 Task: Schedule a 45-minute meeting for annual financial budget review.
Action: Mouse pressed left at (95, 159)
Screenshot: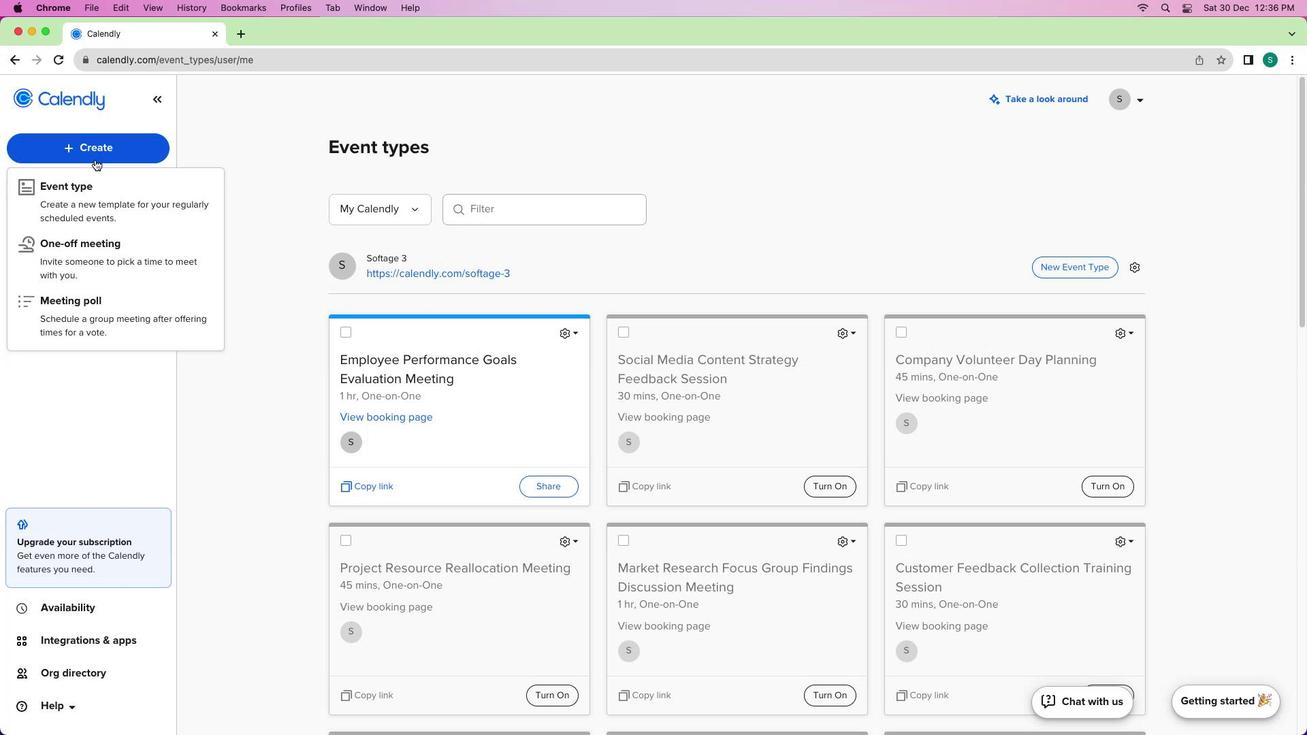 
Action: Mouse moved to (98, 196)
Screenshot: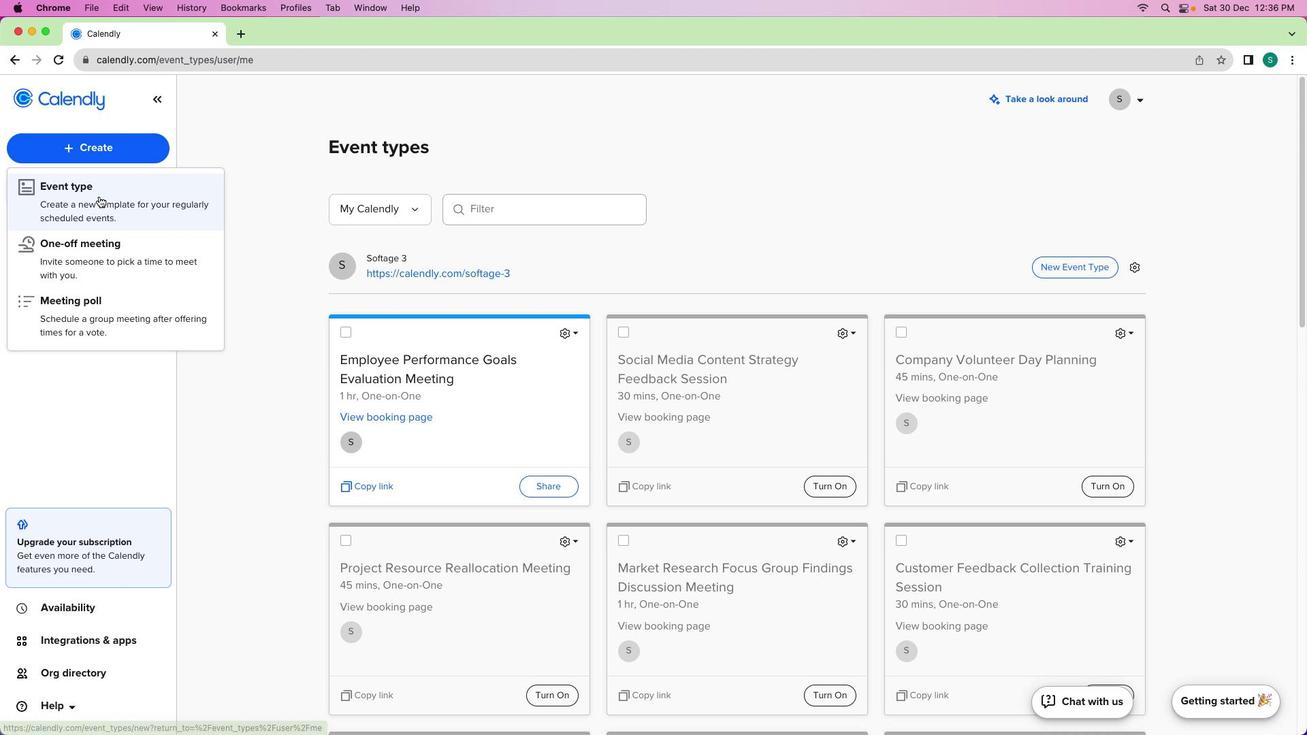 
Action: Mouse pressed left at (98, 196)
Screenshot: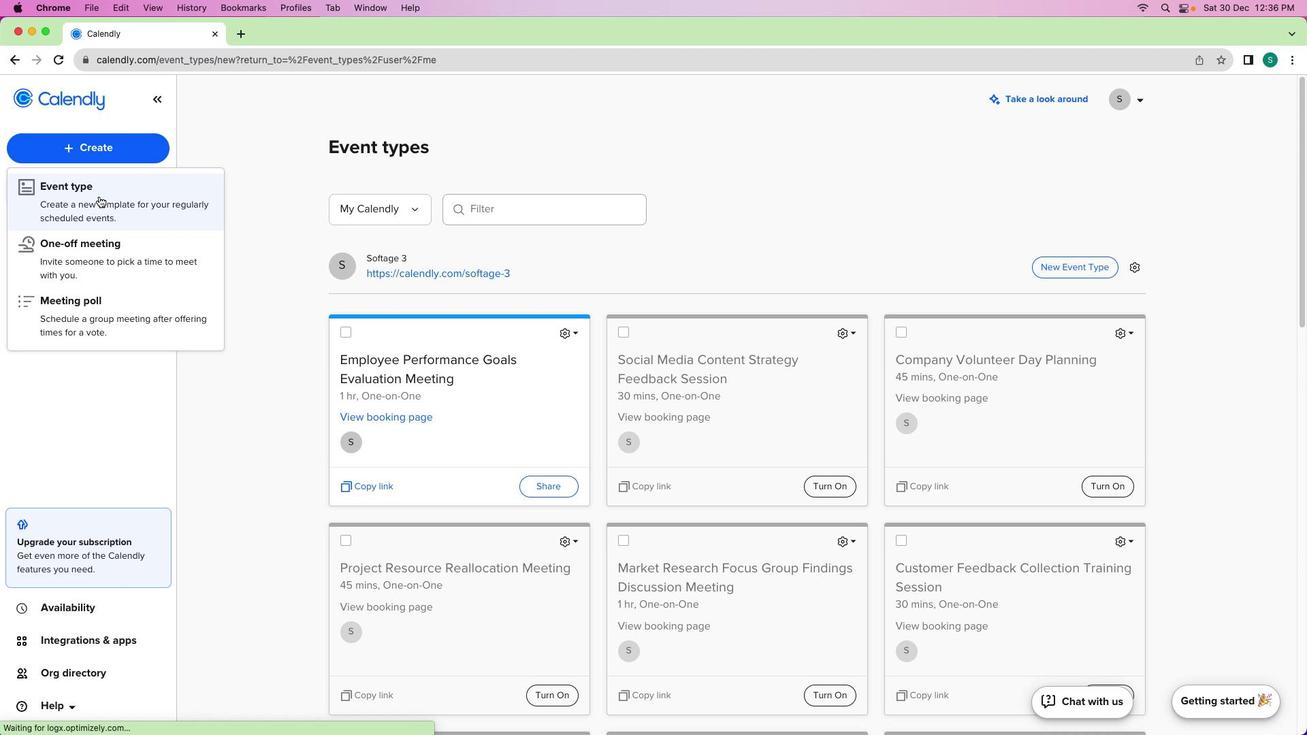 
Action: Mouse moved to (497, 251)
Screenshot: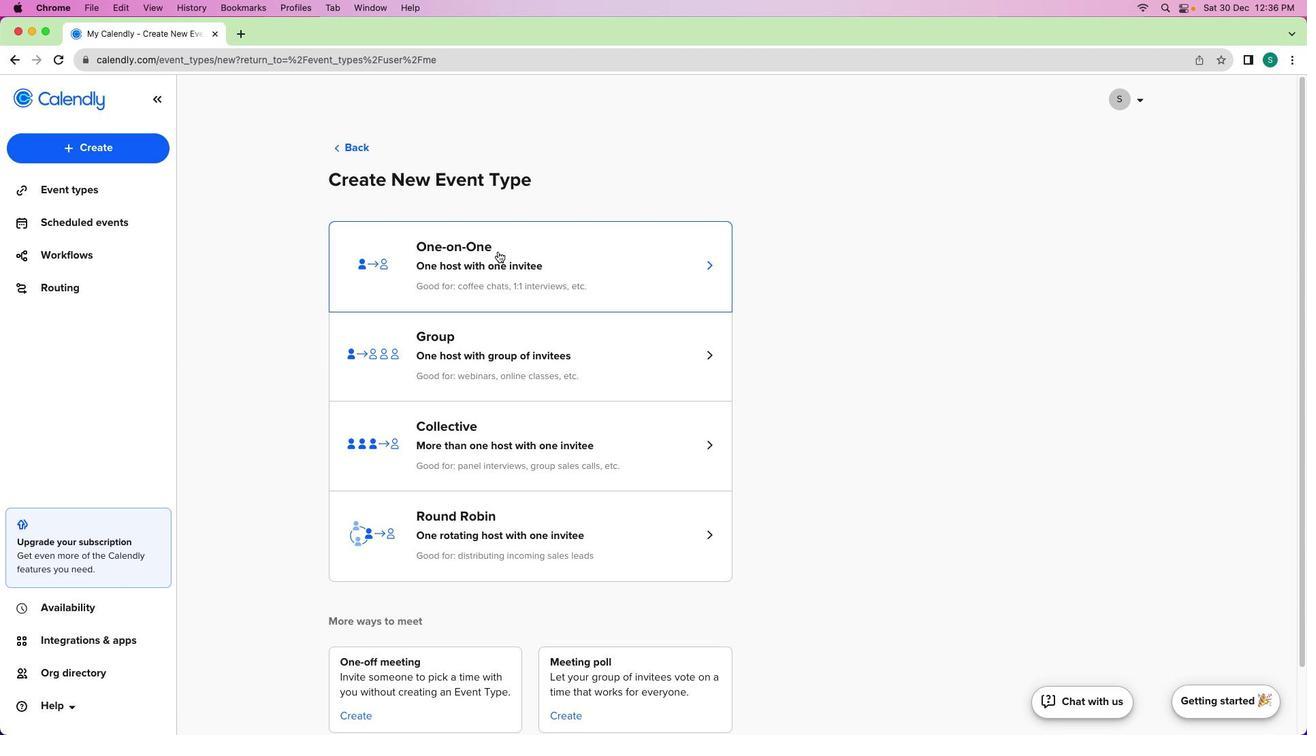 
Action: Mouse pressed left at (497, 251)
Screenshot: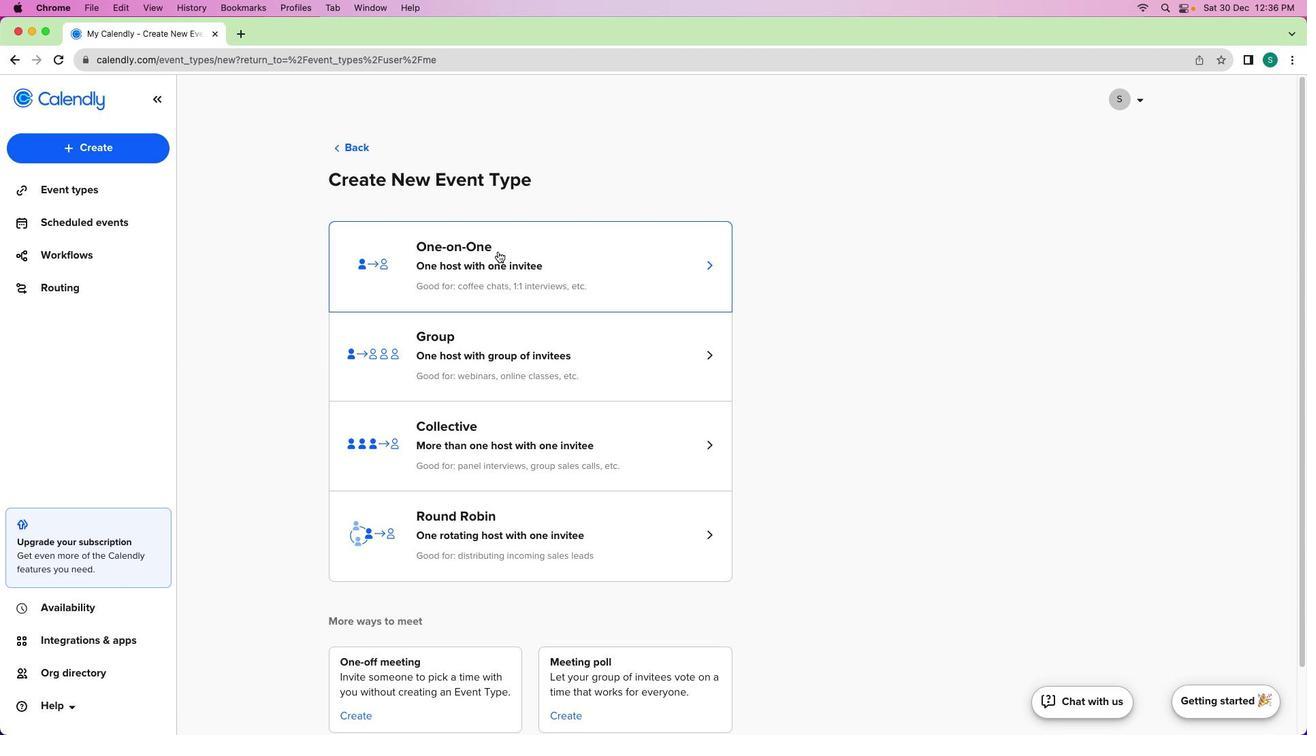 
Action: Mouse moved to (160, 215)
Screenshot: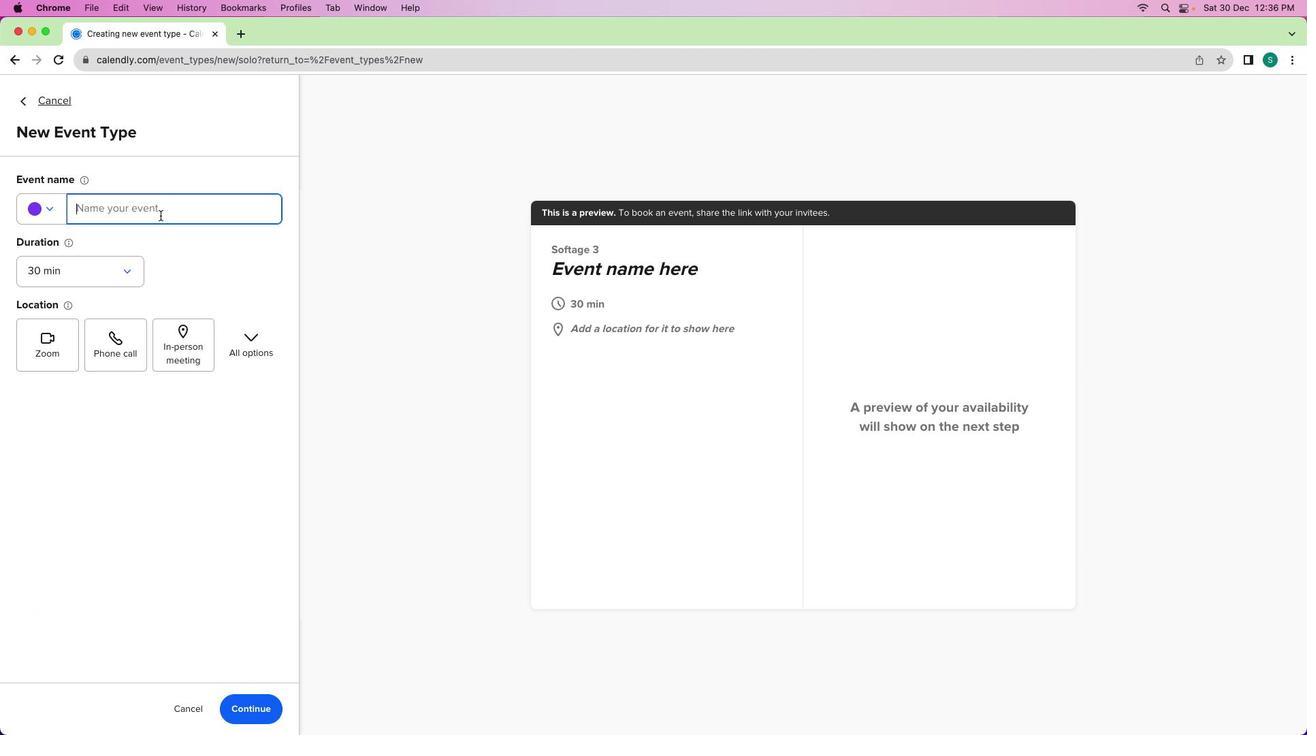 
Action: Mouse pressed left at (160, 215)
Screenshot: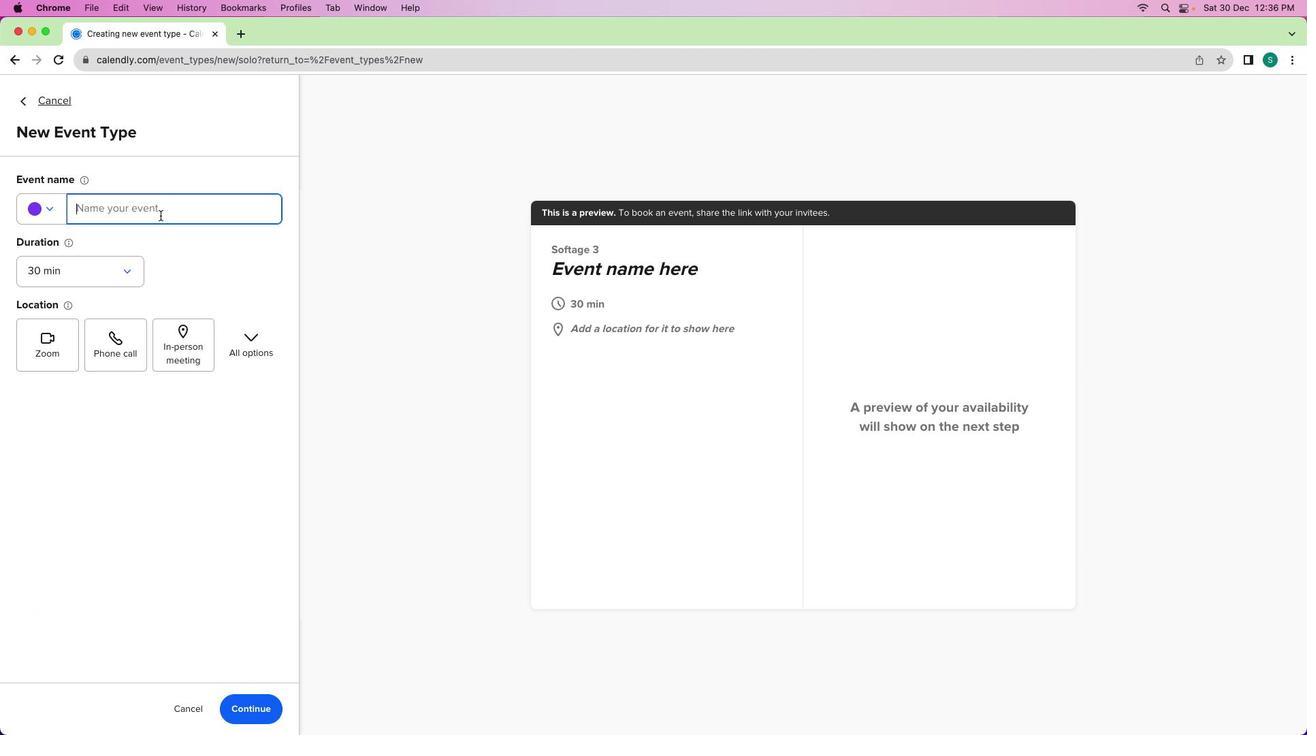 
Action: Key pressed Key.shift'A''n''n''u''a''k'Key.spaceKey.backspaceKey.backspace'l'Key.spaceKey.shift'F''i''n''a''n''c''i''a''l'Key.spaceKey.shift'B''u''d''g''e''t'Key.spaceKey.shift'R''e''v''e'Key.backspace'i''e''w'Key.space'm'Key.shiftKey.backspaceKey.shift'M''e''e''t''i''n''g'
Screenshot: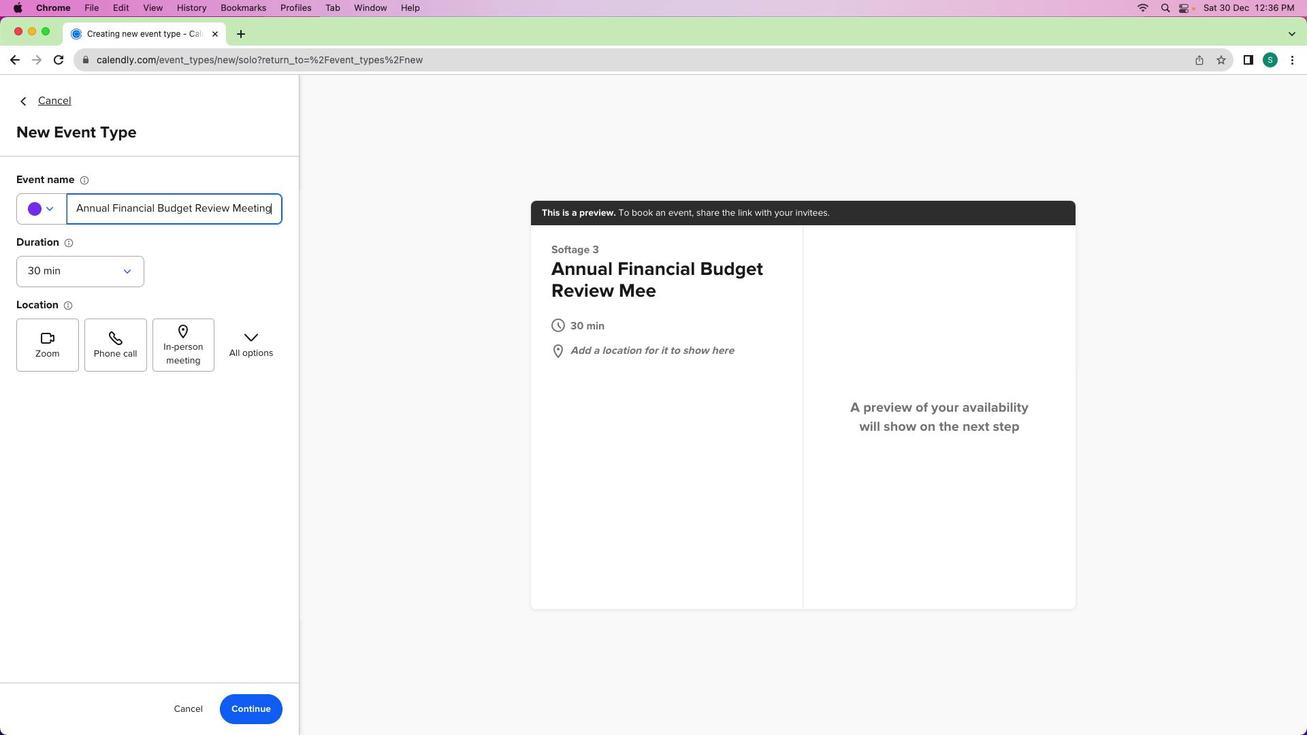 
Action: Mouse moved to (142, 285)
Screenshot: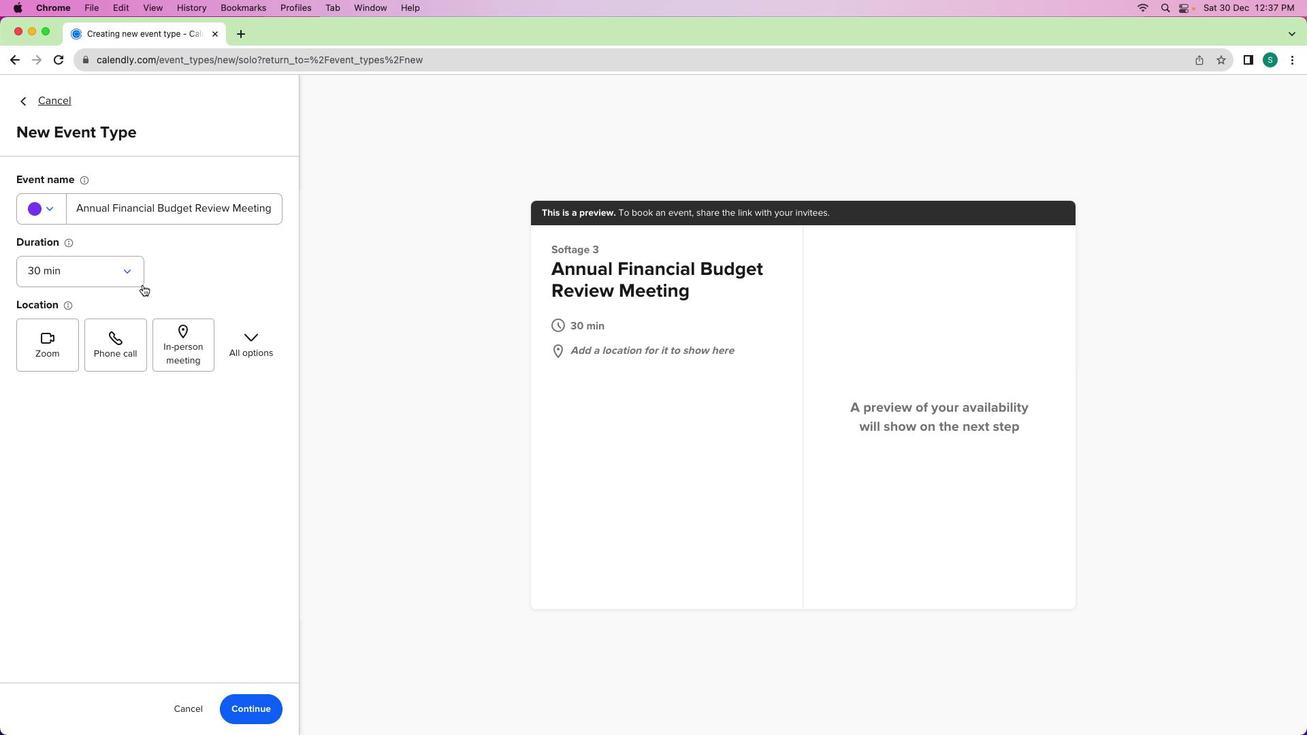 
Action: Mouse pressed left at (142, 285)
Screenshot: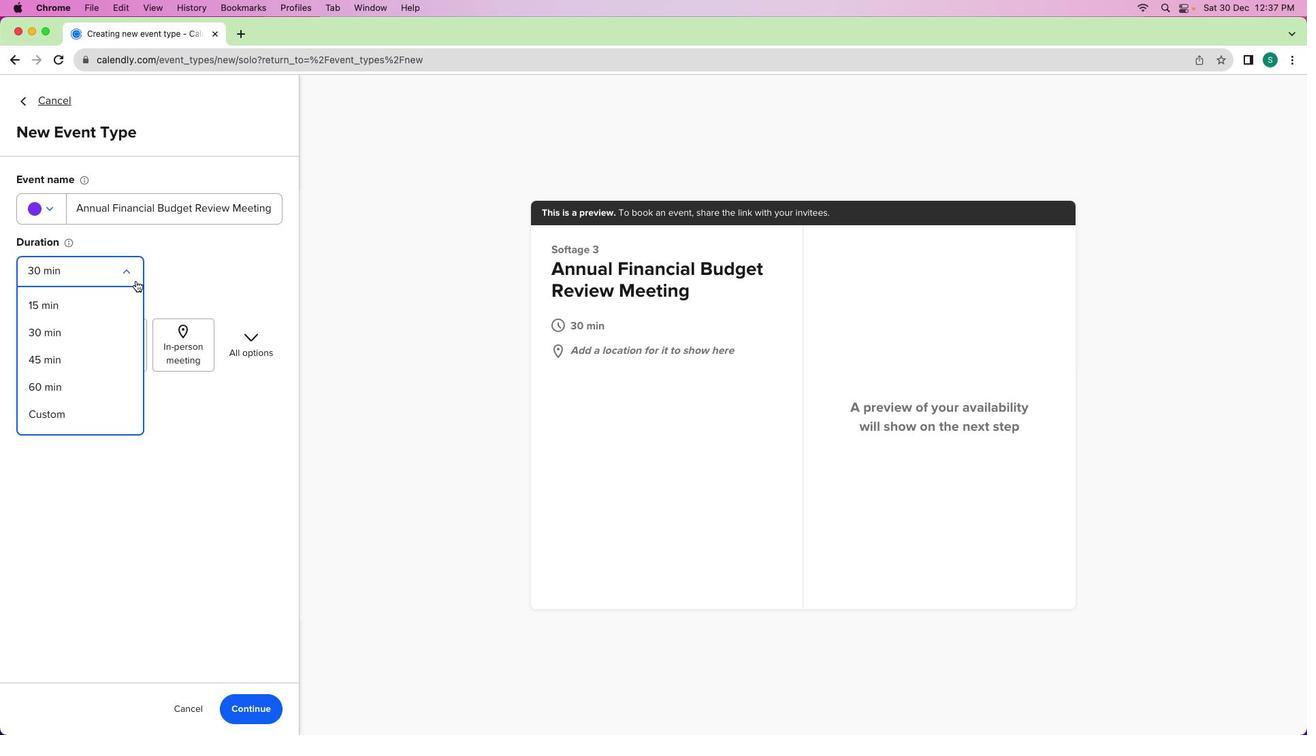
Action: Mouse moved to (77, 372)
Screenshot: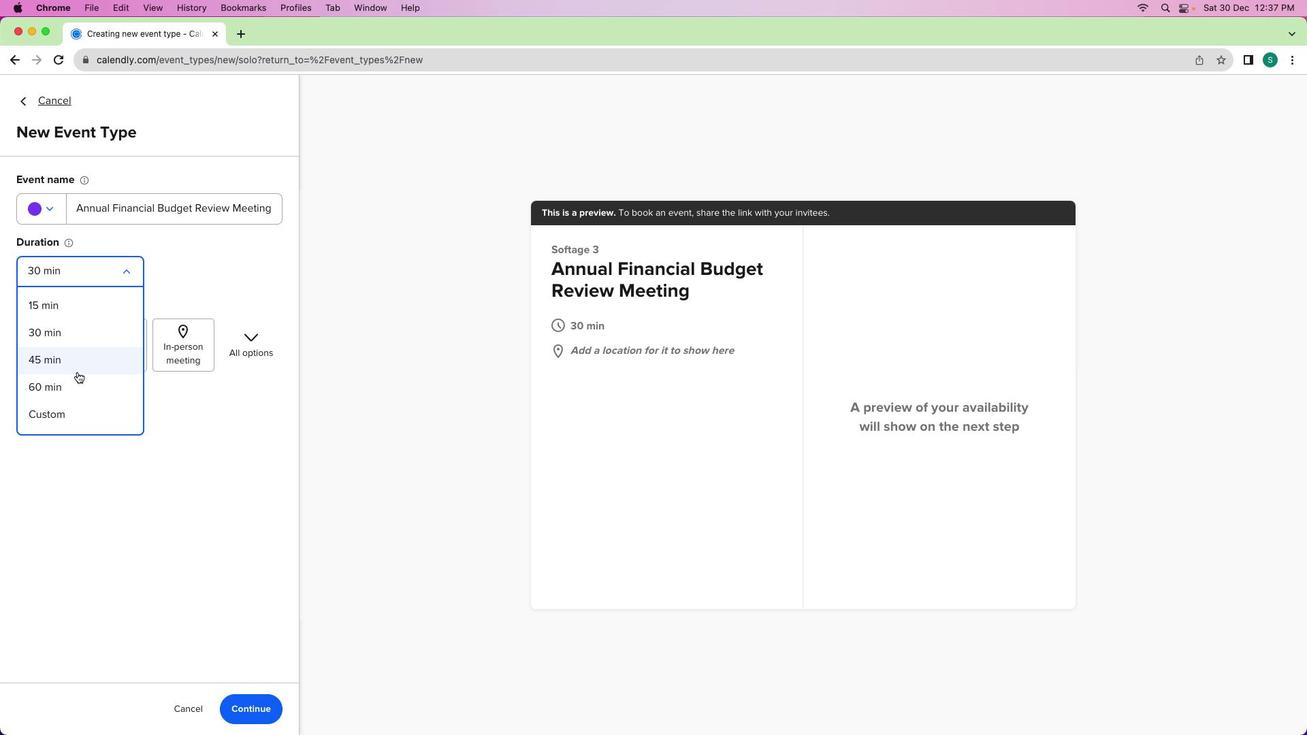 
Action: Mouse pressed left at (77, 372)
Screenshot: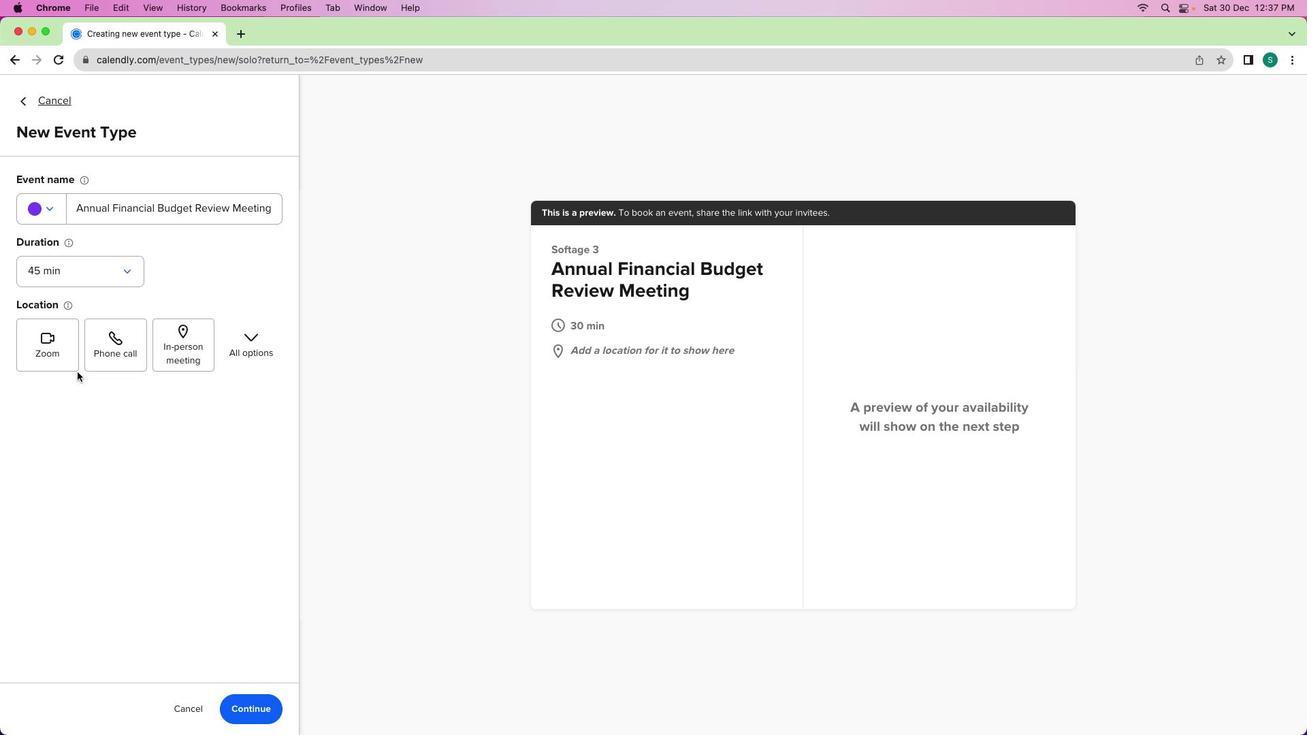 
Action: Mouse moved to (42, 350)
Screenshot: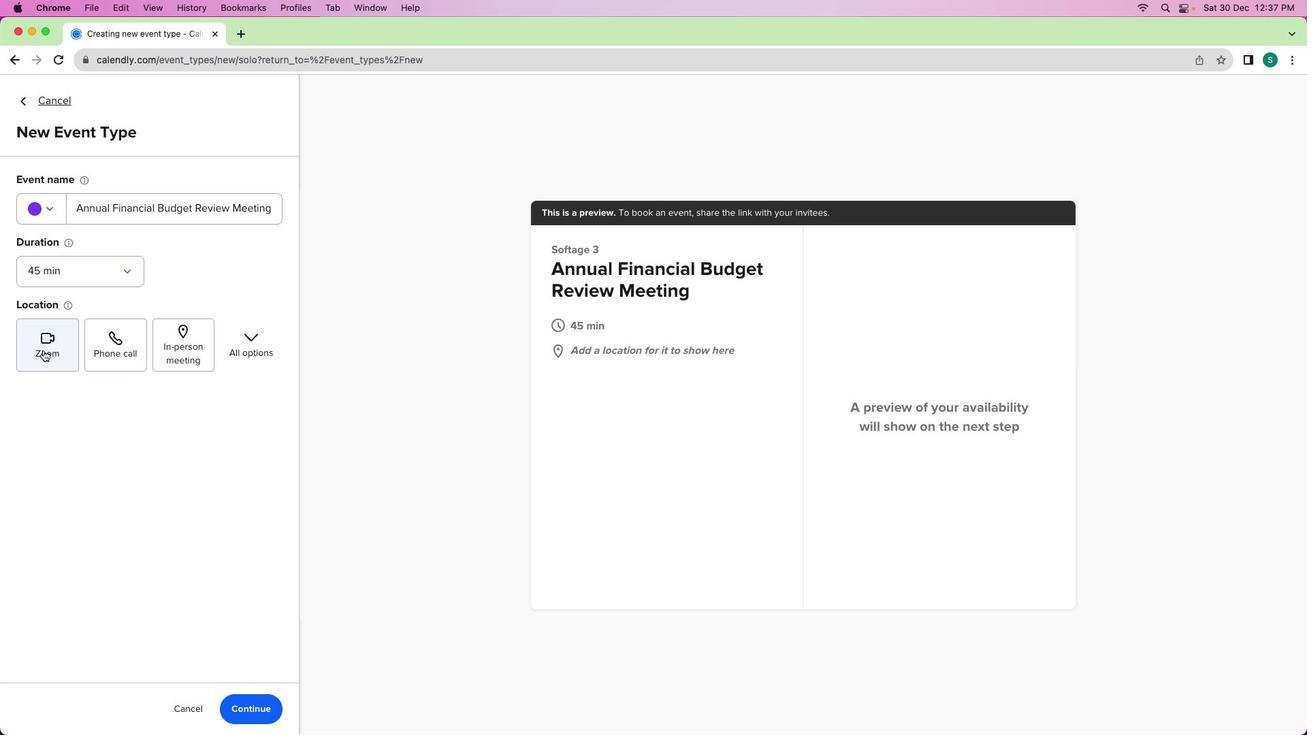 
Action: Mouse pressed left at (42, 350)
Screenshot: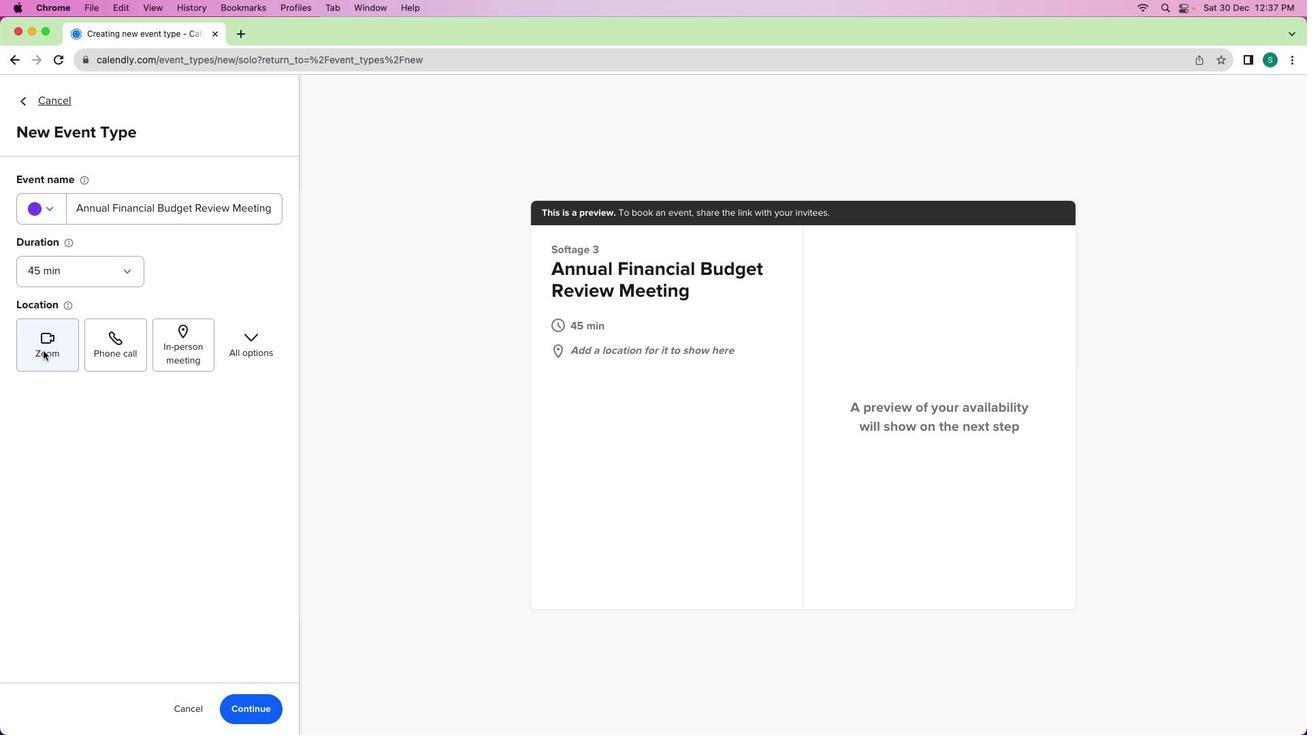 
Action: Mouse moved to (251, 713)
Screenshot: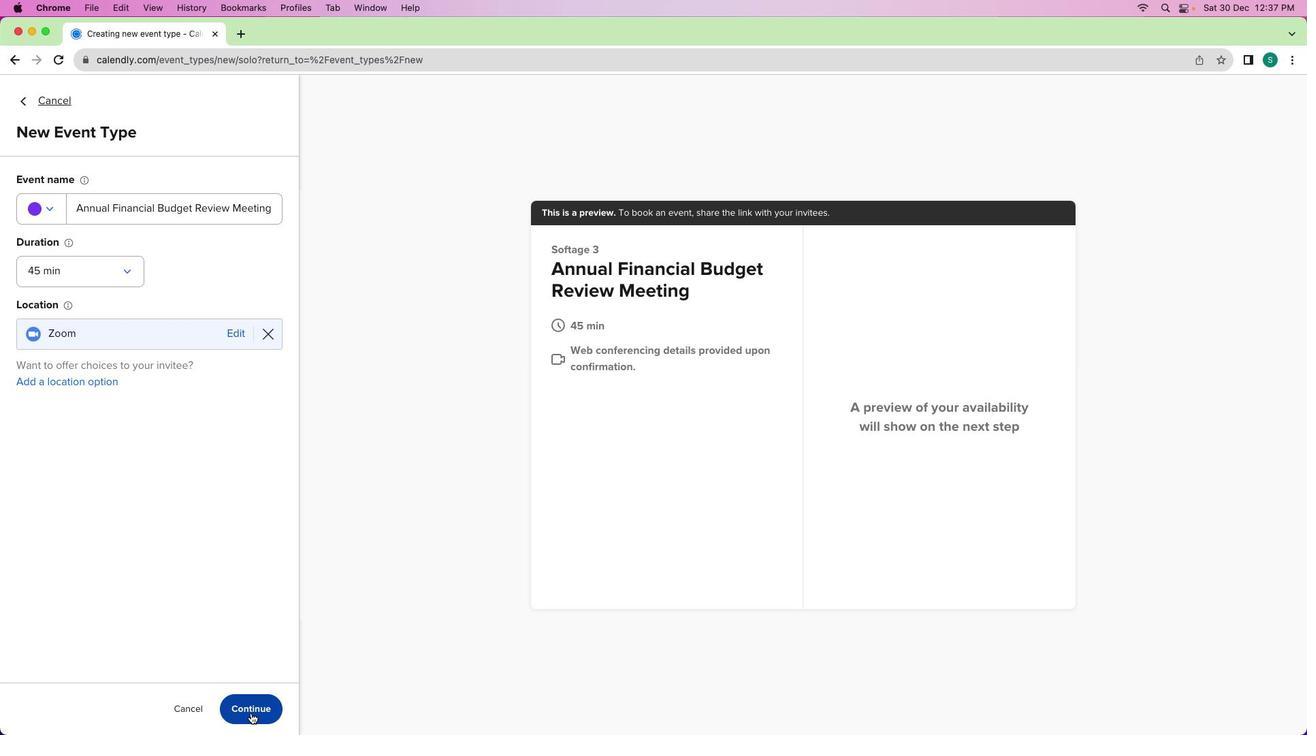 
Action: Mouse pressed left at (251, 713)
Screenshot: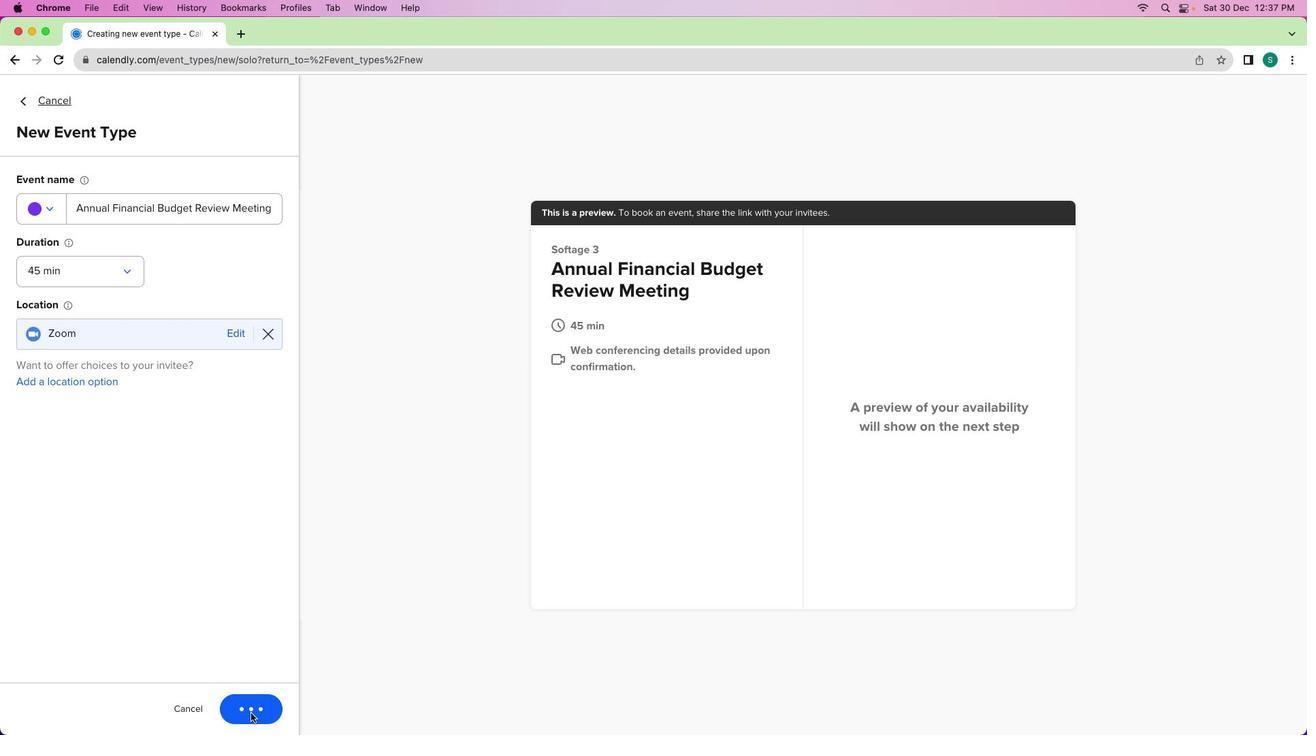 
Action: Mouse moved to (176, 207)
Screenshot: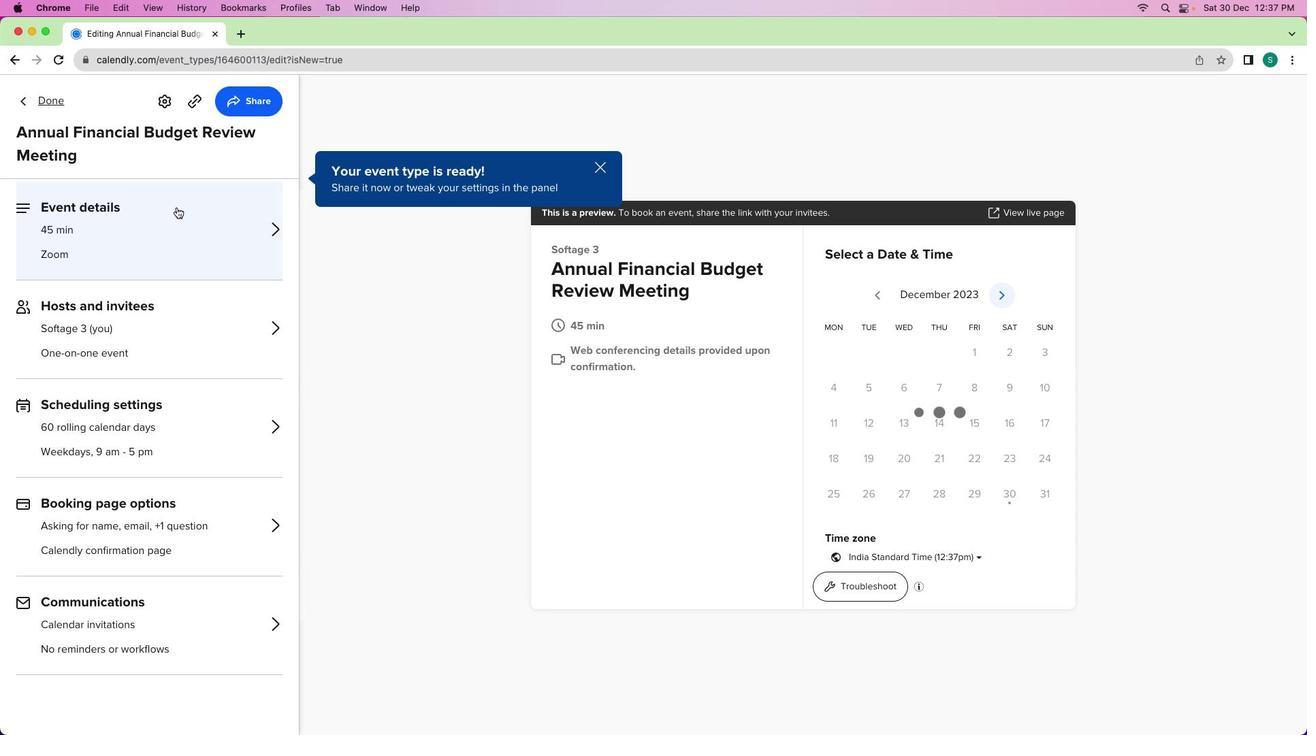 
Action: Mouse pressed left at (176, 207)
Screenshot: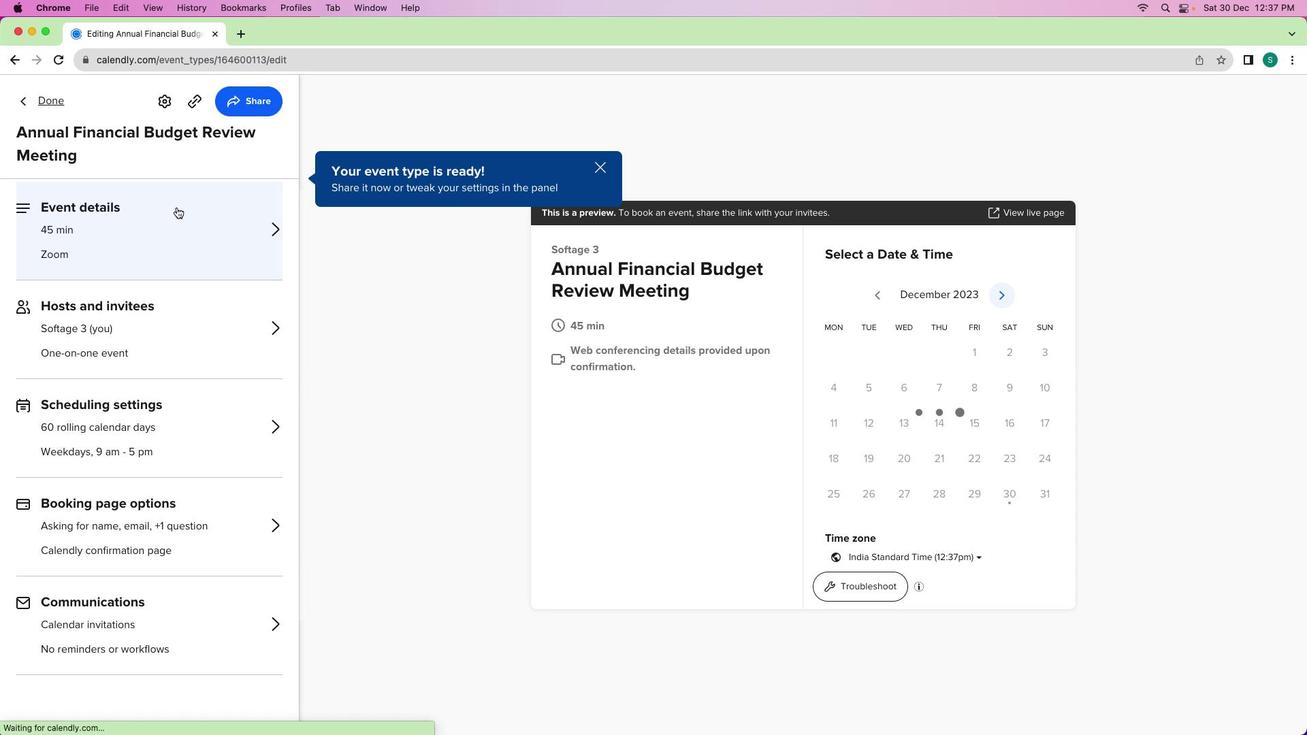 
Action: Mouse moved to (165, 474)
Screenshot: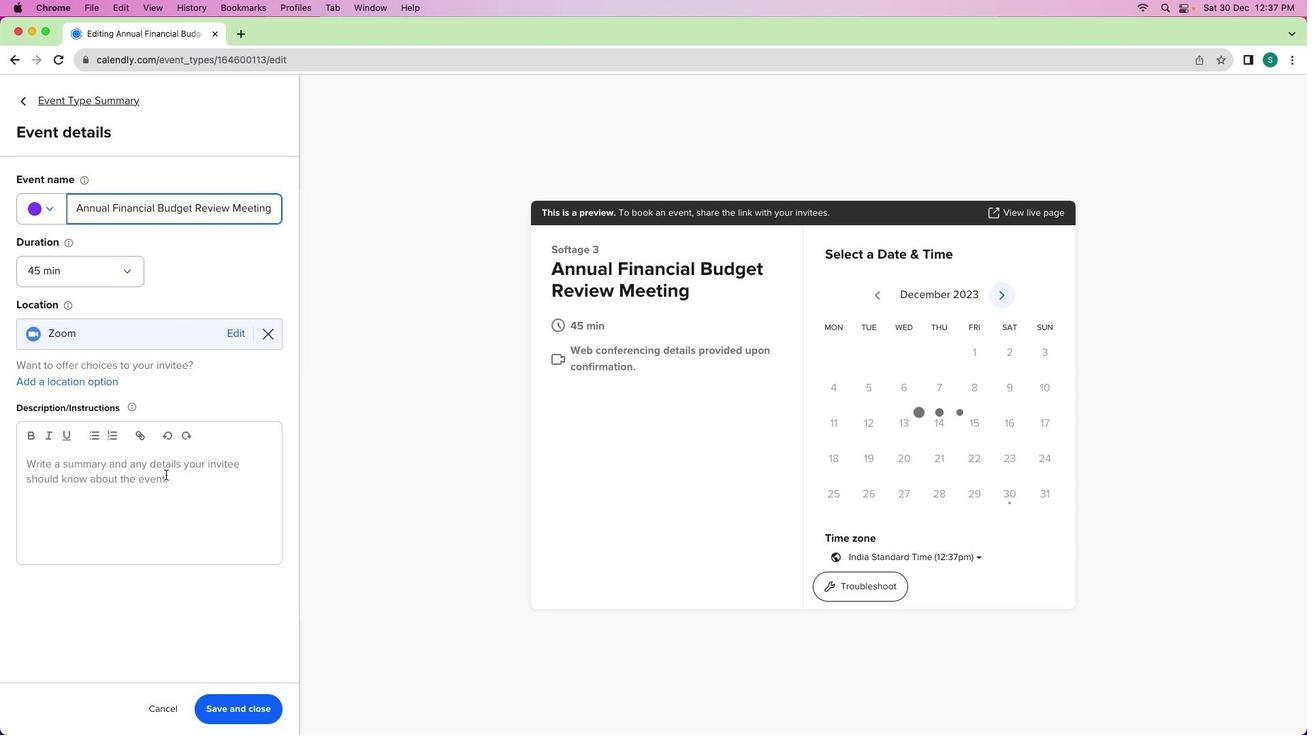 
Action: Mouse pressed left at (165, 474)
Screenshot: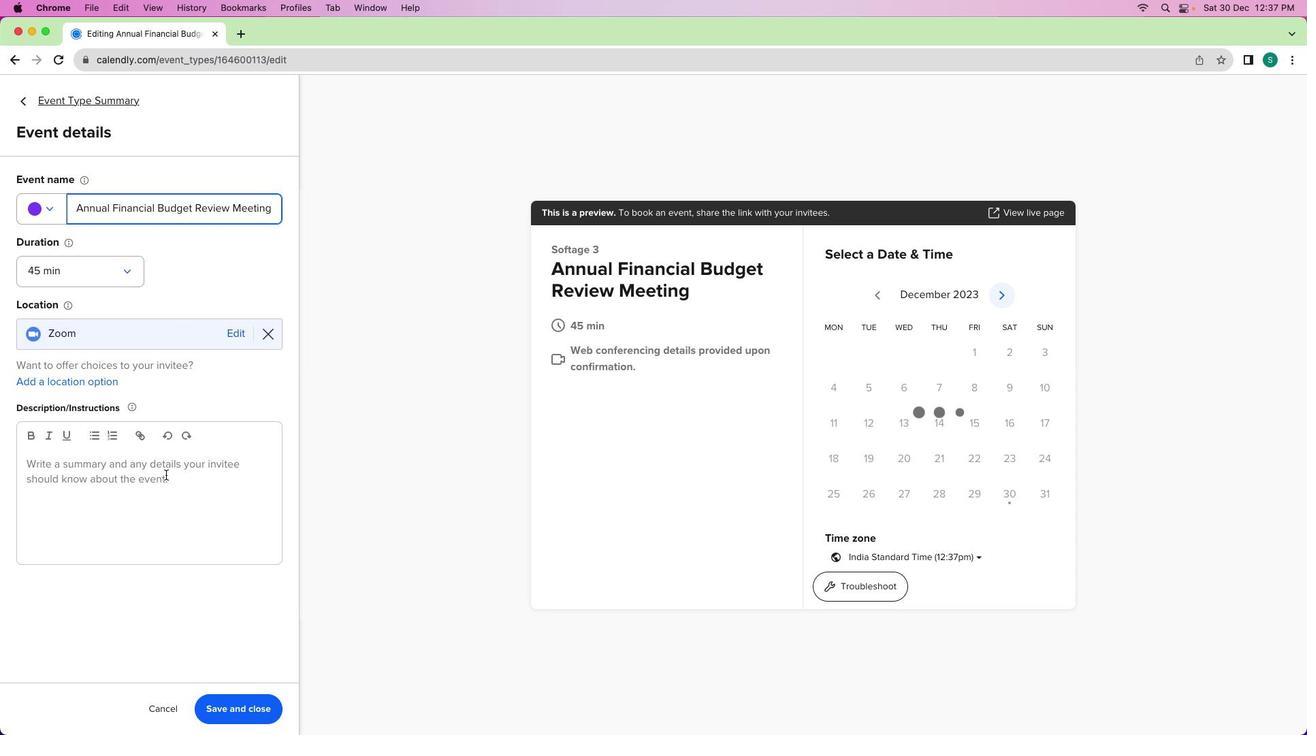 
Action: Mouse moved to (166, 475)
Screenshot: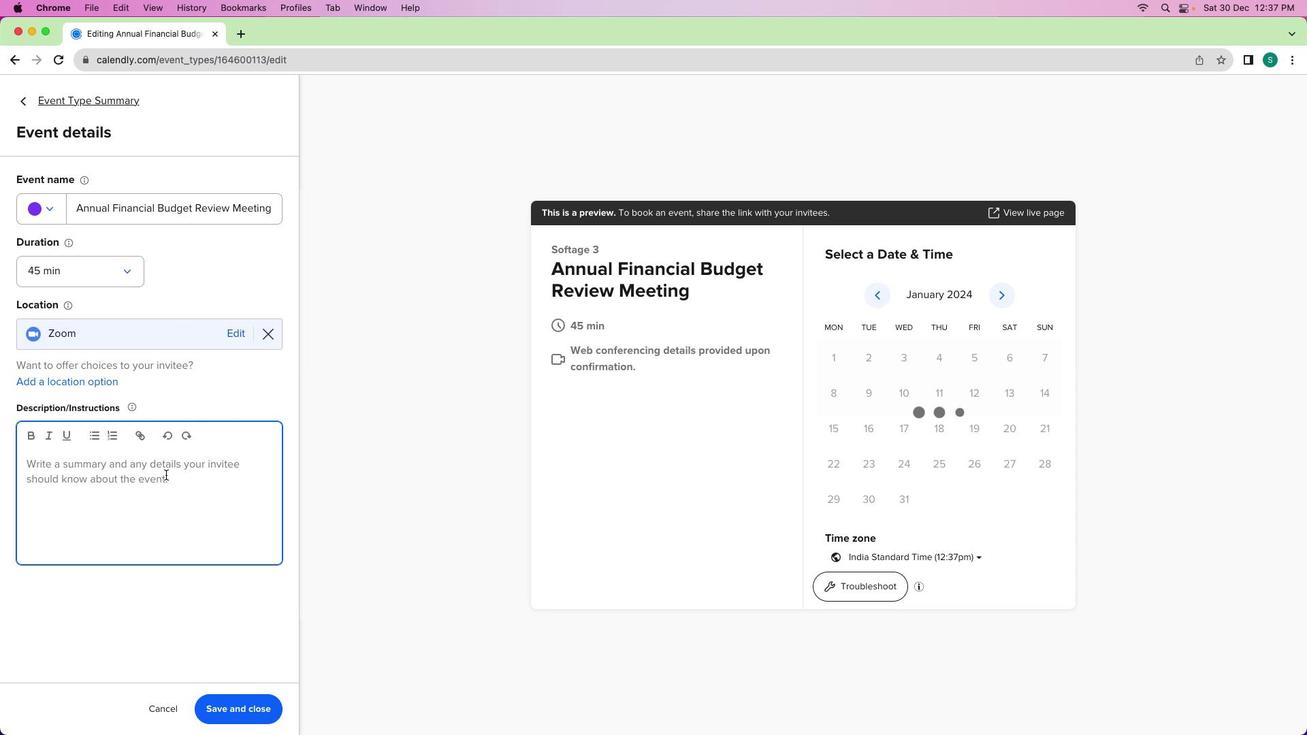 
Action: Key pressed Key.shift'A'Key.space'f''o''c''u''s''e''d'Key.space'm''e''e''t''i''n''g'Key.space'd''e''d''i''c''a''t''e''d'Key.space't''o'Key.space't''h''e'Key.space'a''n''n''u''a''k'Key.backspace'l'Key.space'r''e''b'Key.backspace'v''i''e''w'Key.space'o''f'Key.space'o''u''r'Key.space'f''i''n''a''n''c''i''a''l'Key.space'b''u''d''g''e''t''.'Key.spaceKey.shift'W''e''w'Key.backspaceKey.space'w''i''l''l'Key.space'a''n''a''l''y''z''e'Key.space'b''u''d''g''e''t'Key.space'p''e''r''f''o''r''m''a''n''c''e'Key.spaceKey.backspace','Key.space'd''i''s''c''u''s''s'Key.space'v''a''r''i''a''n''c''e''s'','Key.space'a''n''d'Key.space'i''d''e''n''t''i''f''y'Key.space'a''r''e''a''s'Key.space'f''o''r'Key.space'i'','Key.backspace'm''p''r''o''v''e''m''e''n''t'Key.space'o''r'Key.space'a''d''j''u''s''t''m''e''n''t''.'
Screenshot: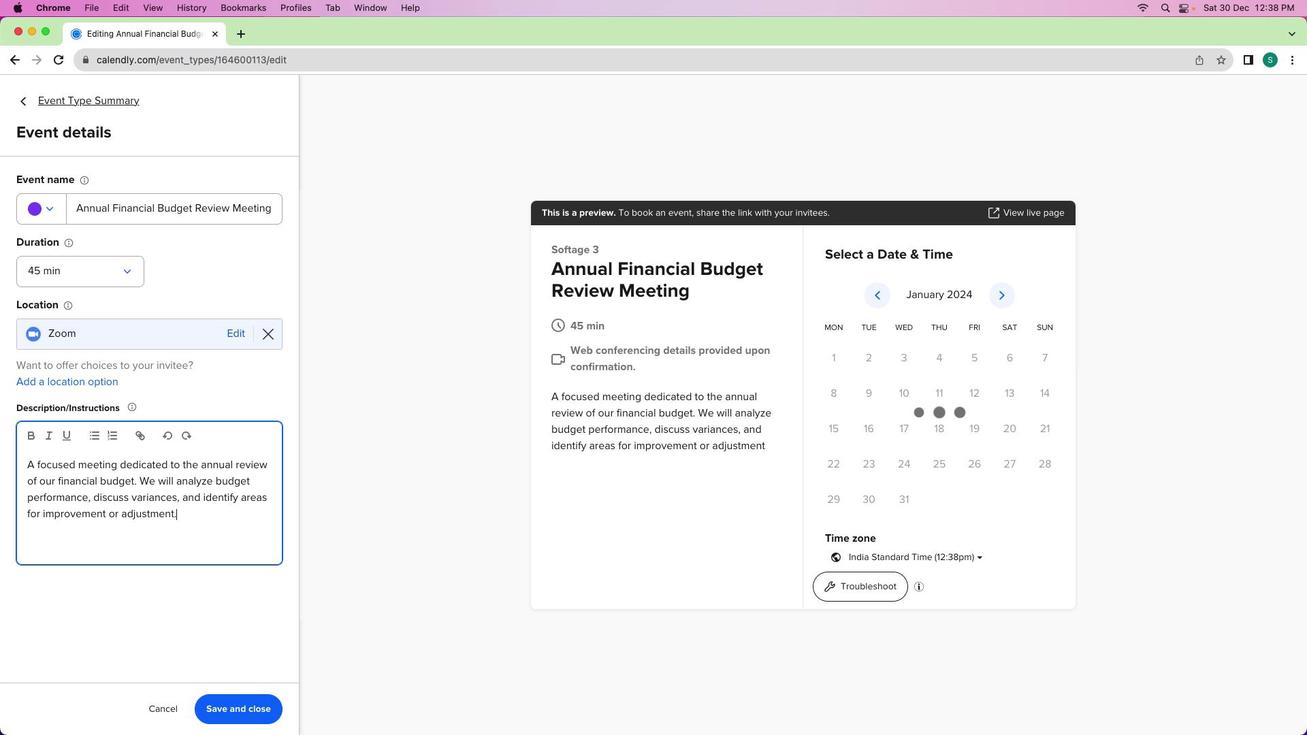 
Action: Mouse moved to (255, 717)
Screenshot: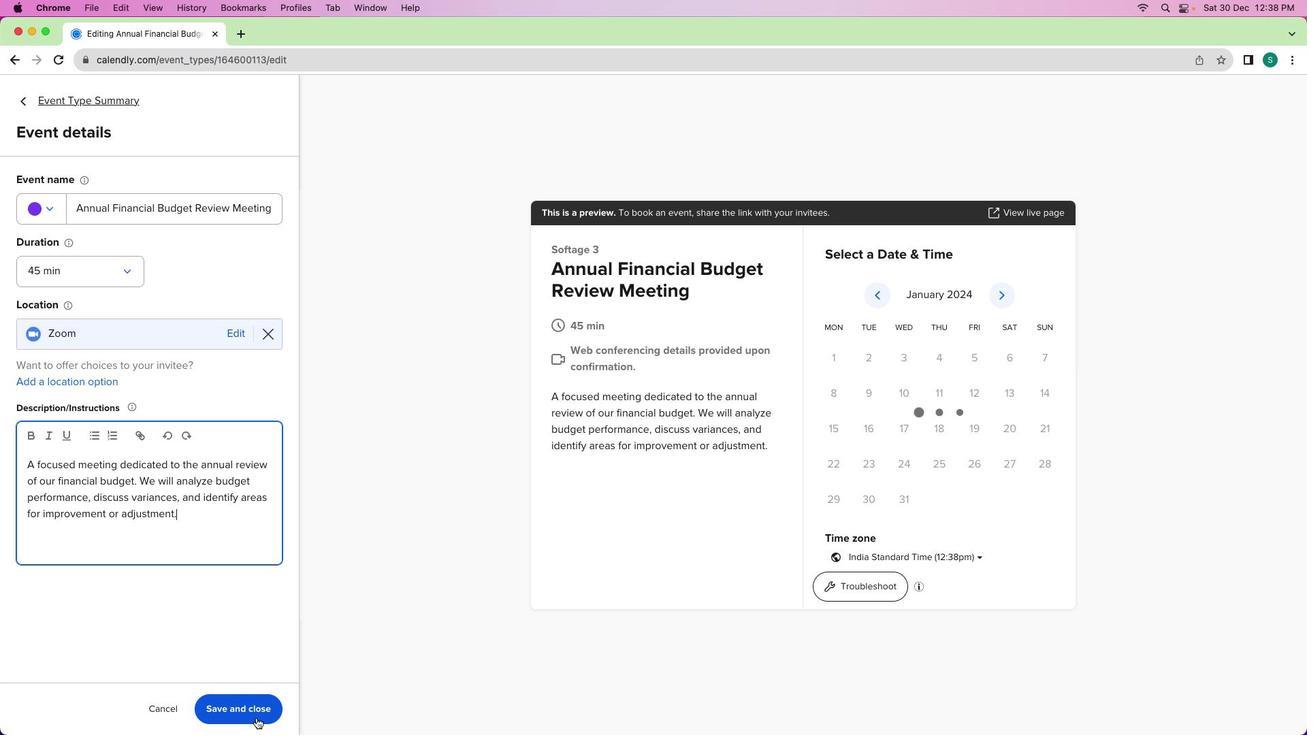 
Action: Mouse pressed left at (255, 717)
Screenshot: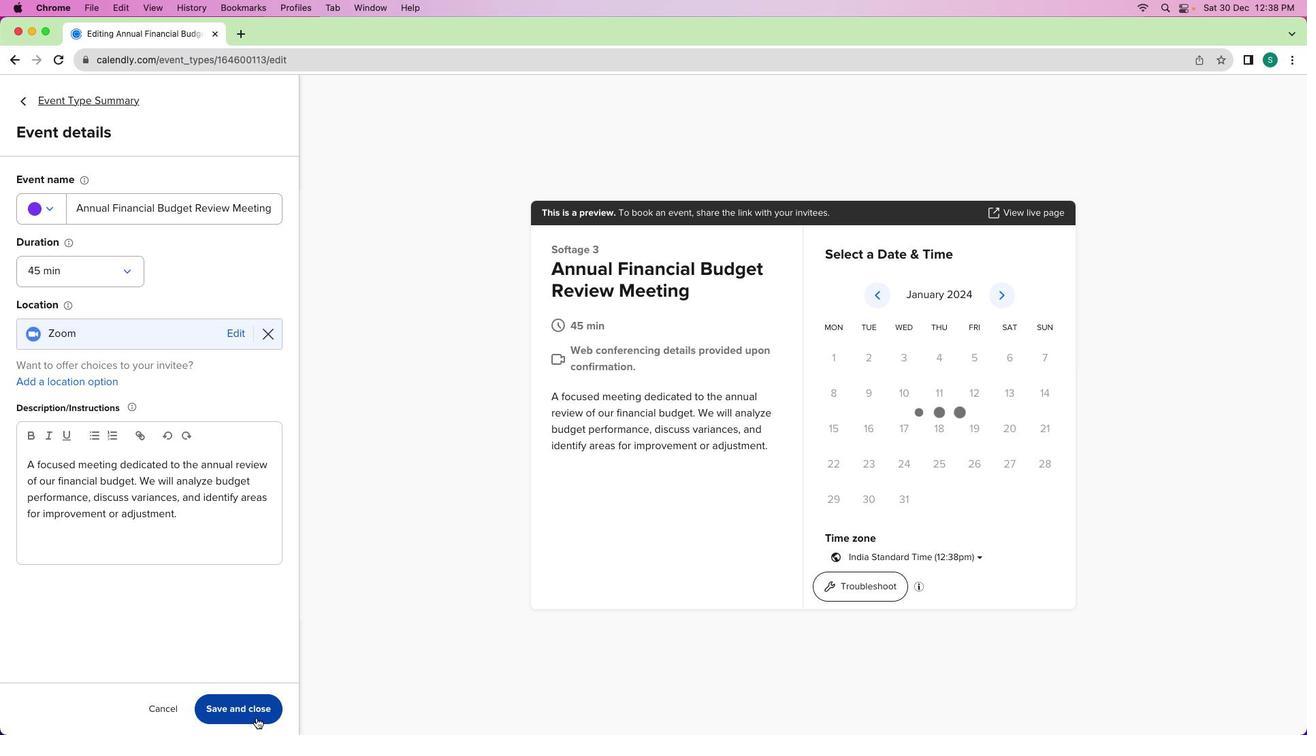 
Action: Mouse moved to (51, 104)
Screenshot: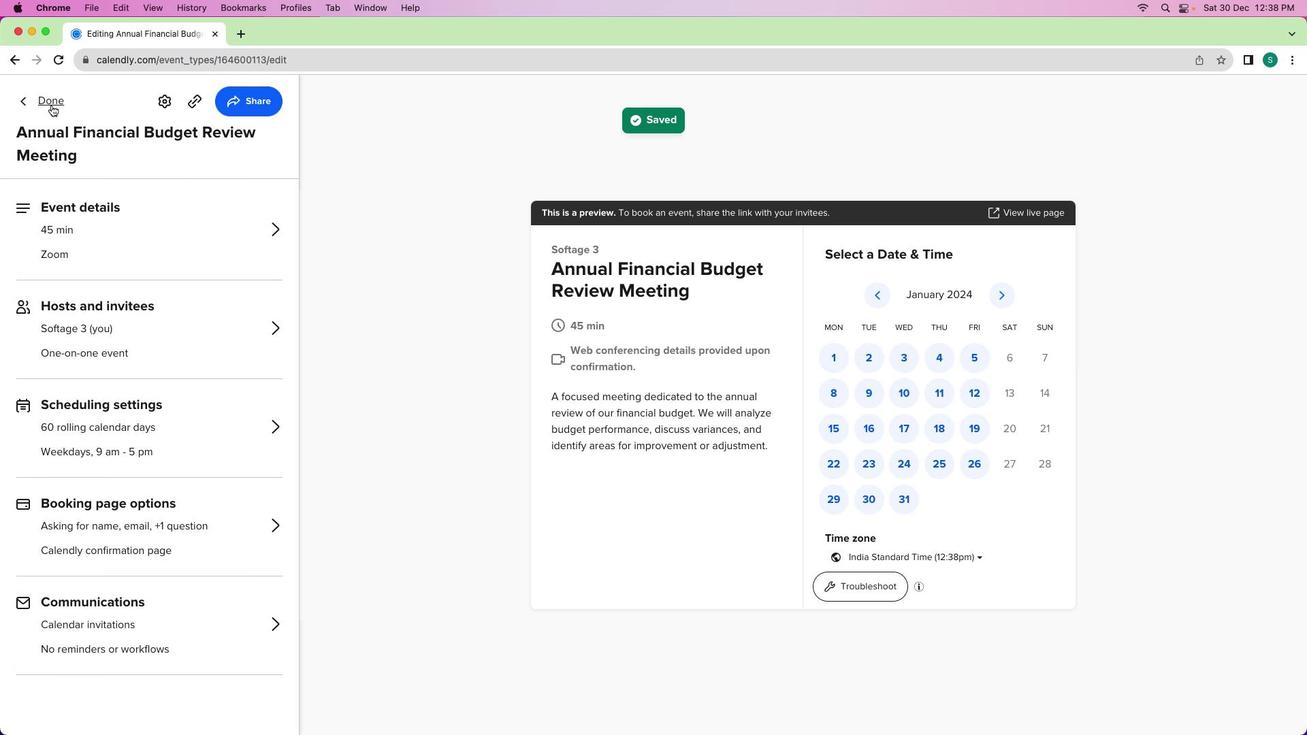 
Action: Mouse pressed left at (51, 104)
Screenshot: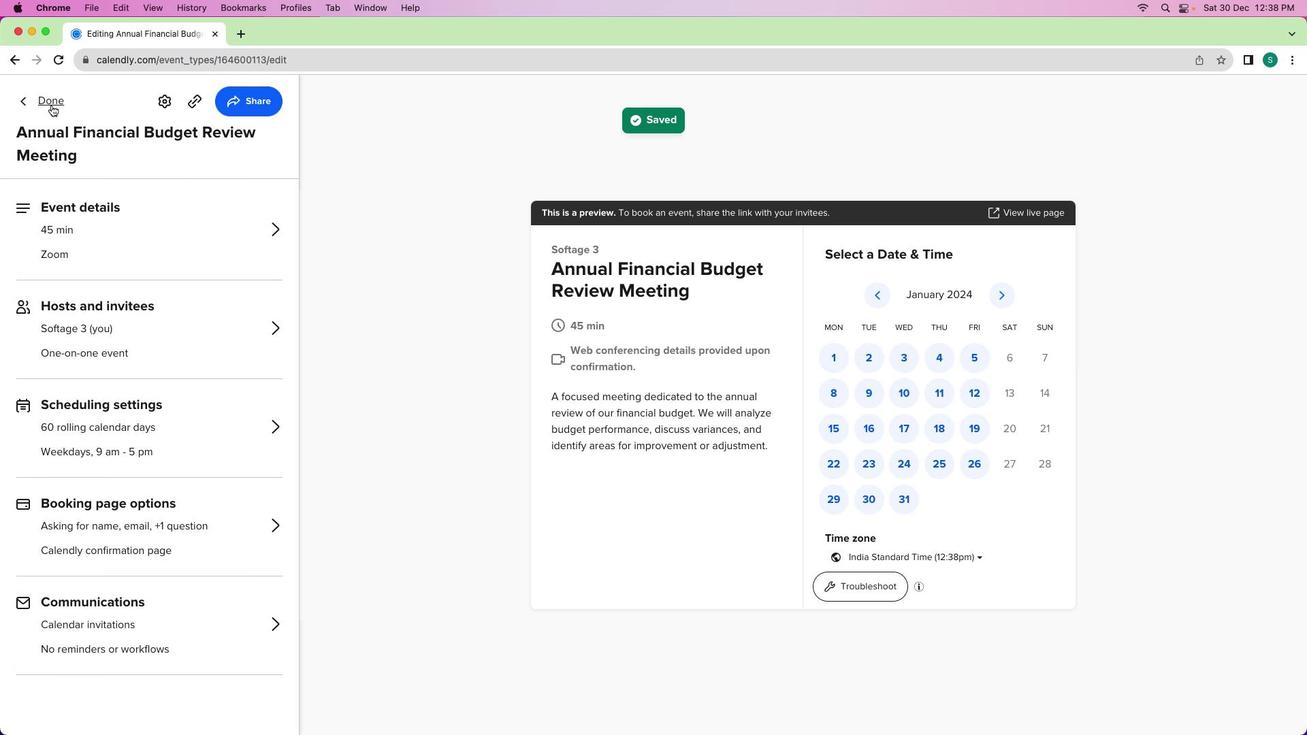 
Action: Mouse moved to (511, 408)
Screenshot: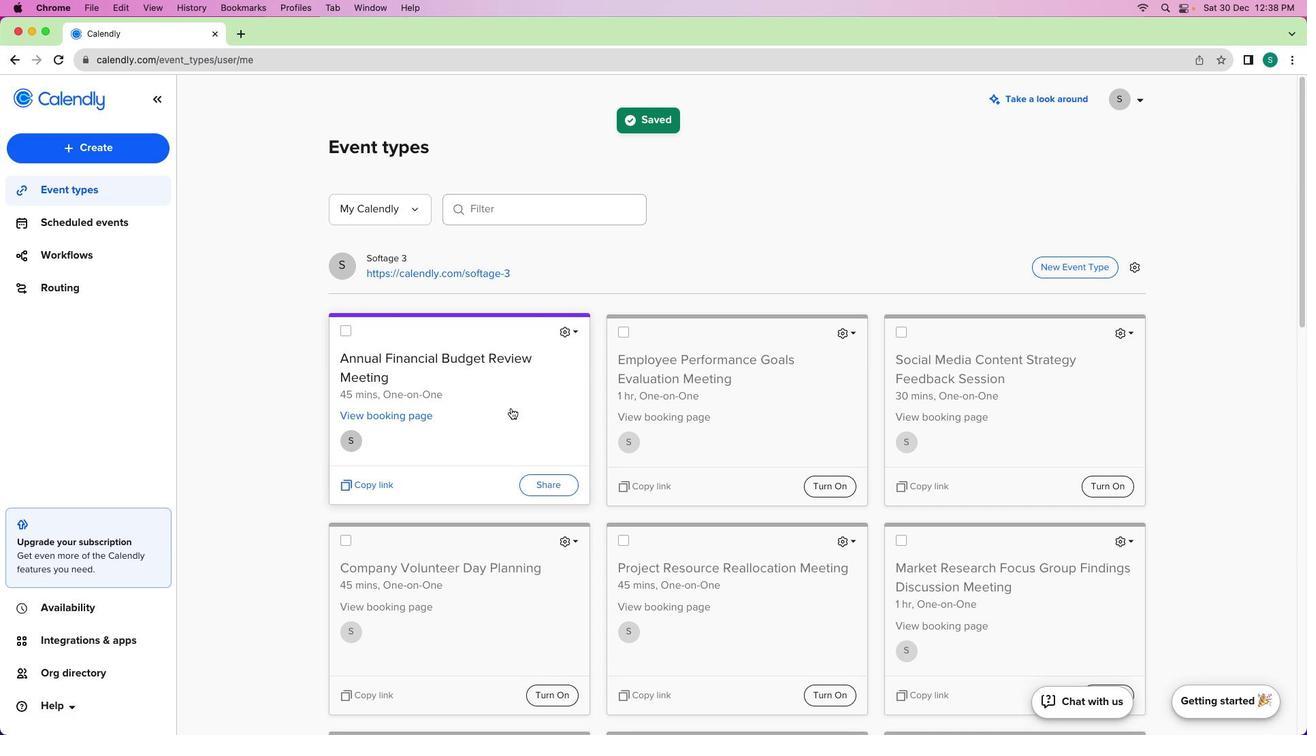 
